 Task: Add the task  Develop a content management system (CMS) for a website to the section Agile Alphas in the project AgileBee and add a Due Date to the respective task as 2023/11/11
Action: Mouse moved to (45, 296)
Screenshot: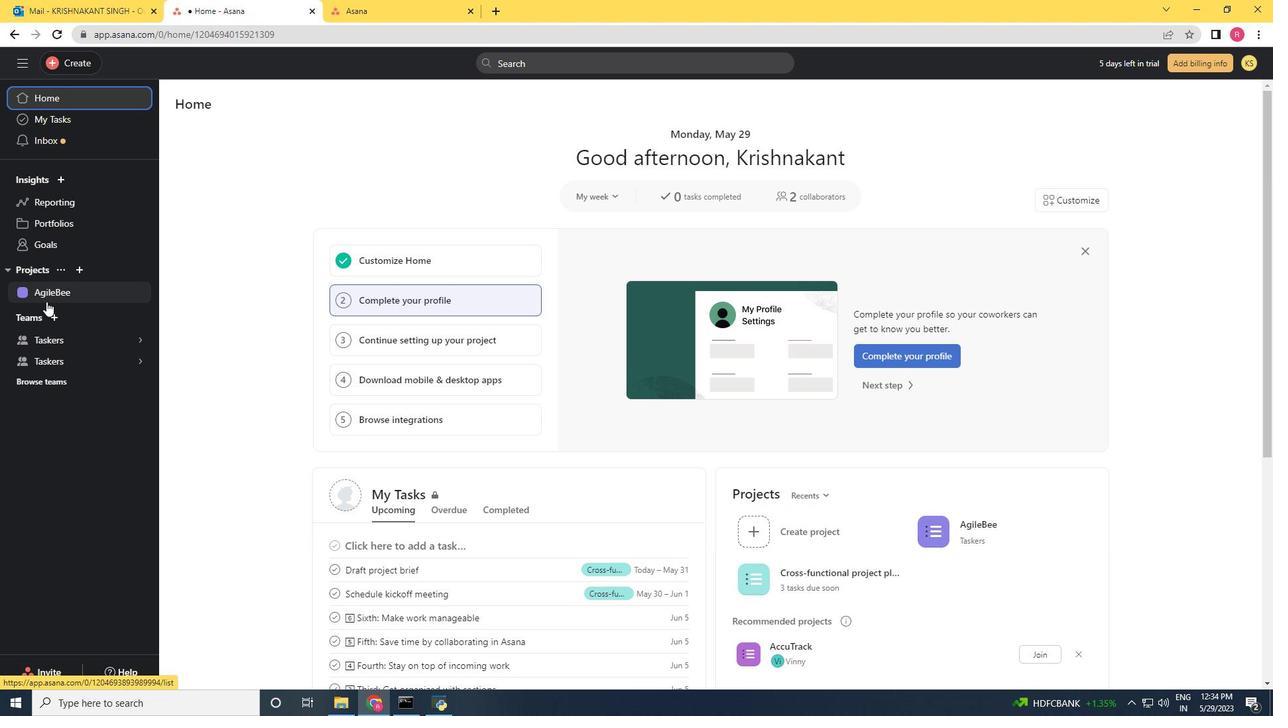 
Action: Mouse pressed left at (45, 296)
Screenshot: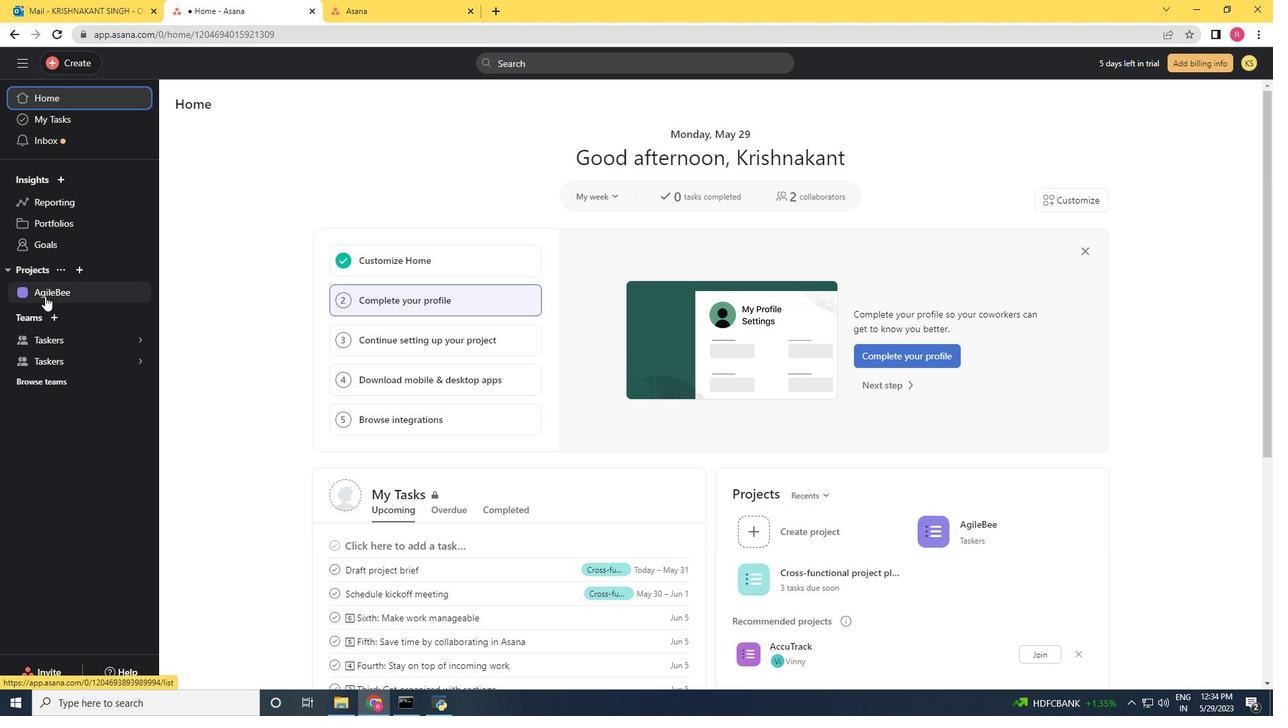 
Action: Mouse moved to (691, 316)
Screenshot: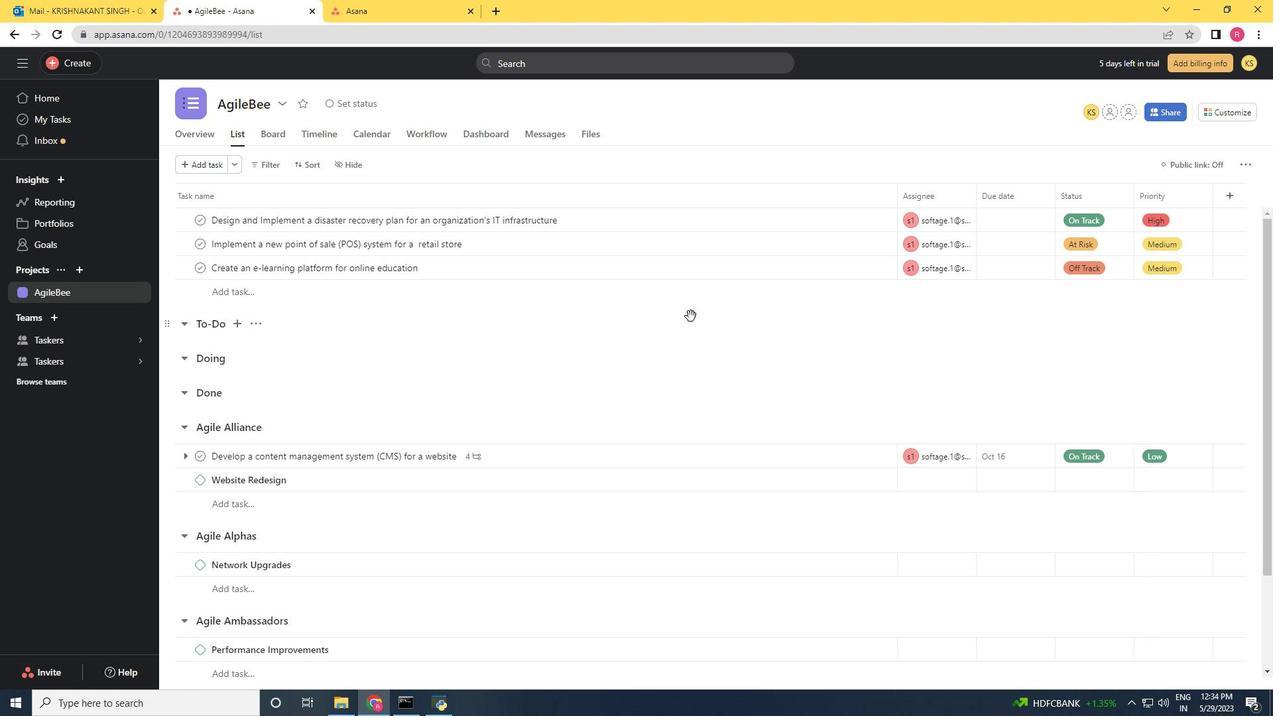 
Action: Mouse scrolled (691, 315) with delta (0, 0)
Screenshot: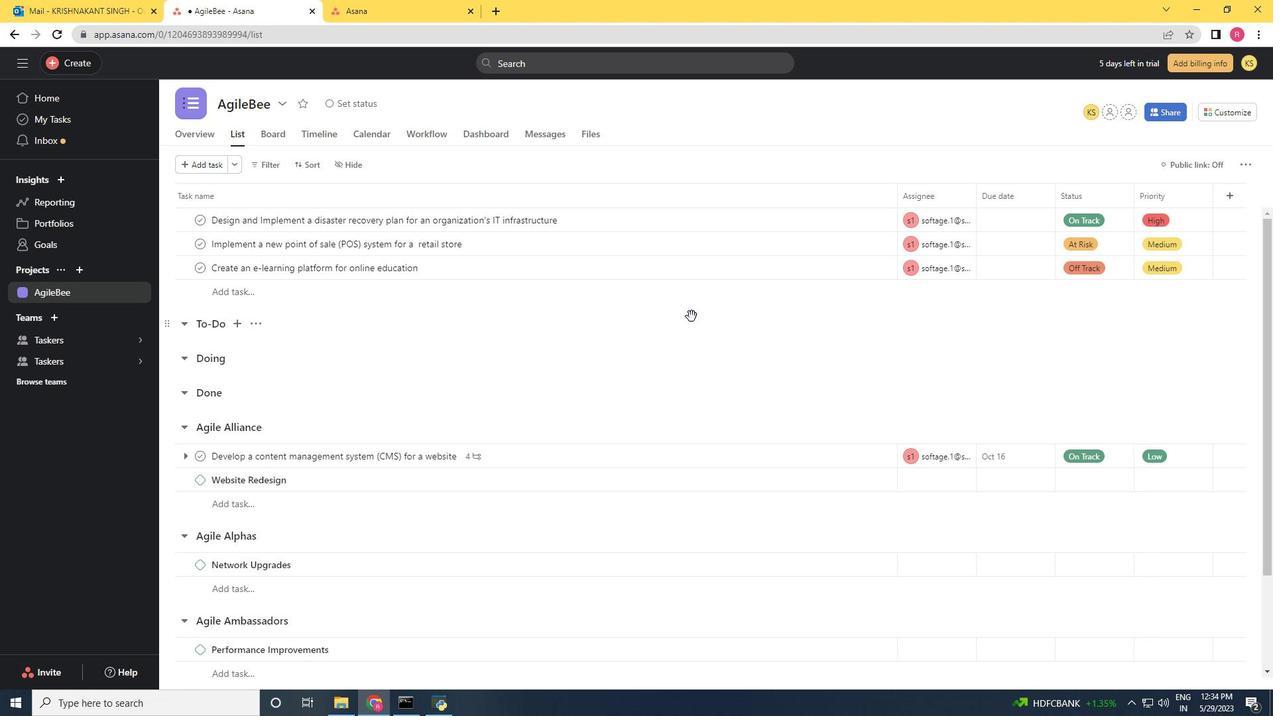 
Action: Mouse moved to (692, 317)
Screenshot: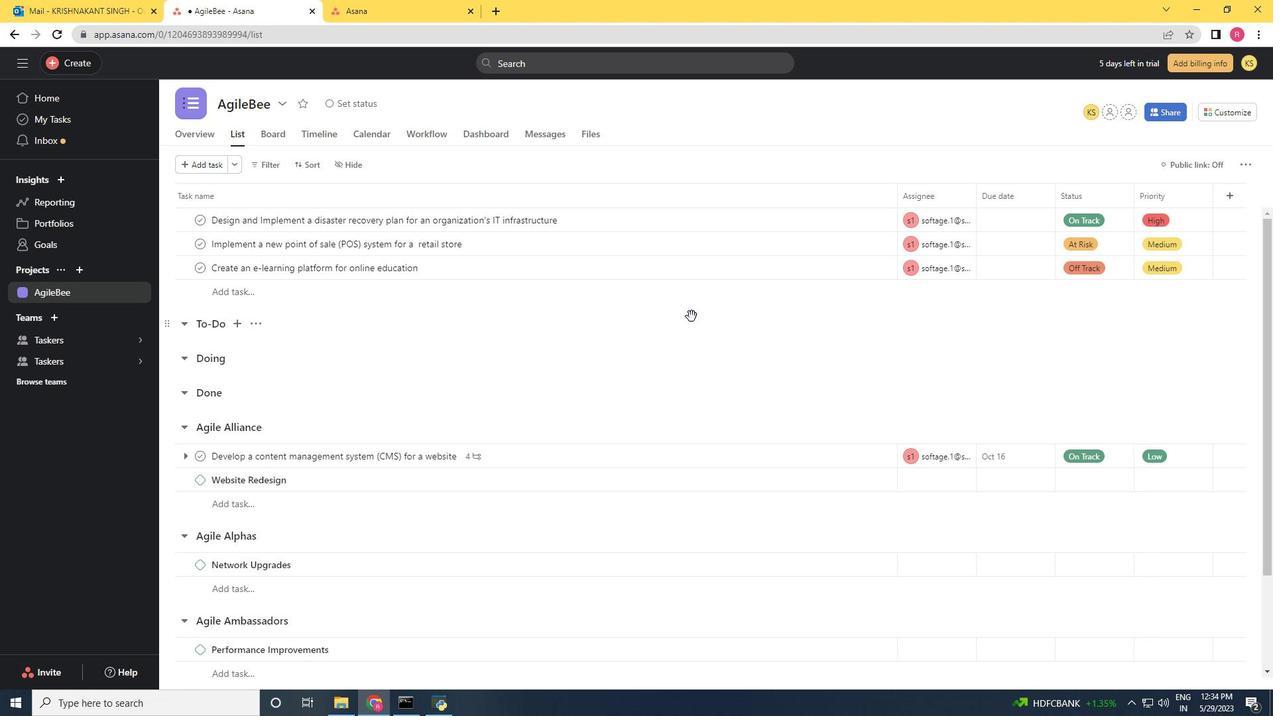 
Action: Mouse scrolled (692, 316) with delta (0, 0)
Screenshot: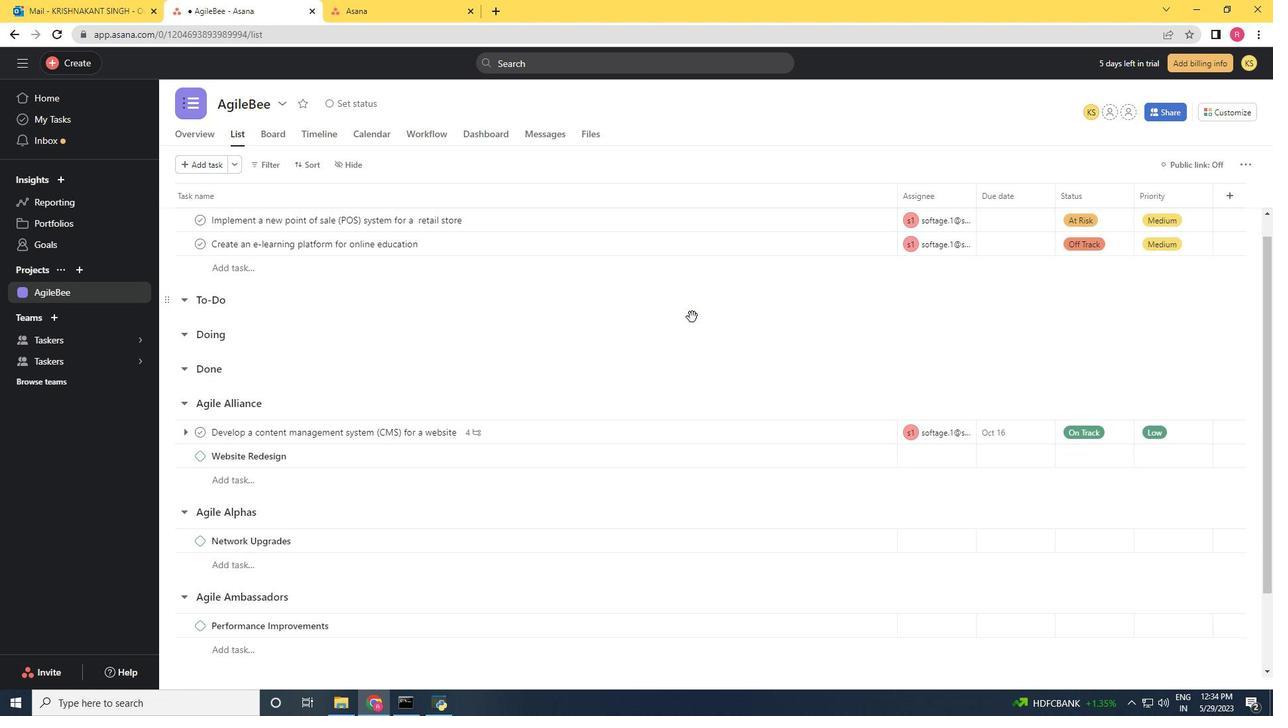 
Action: Mouse scrolled (692, 316) with delta (0, 0)
Screenshot: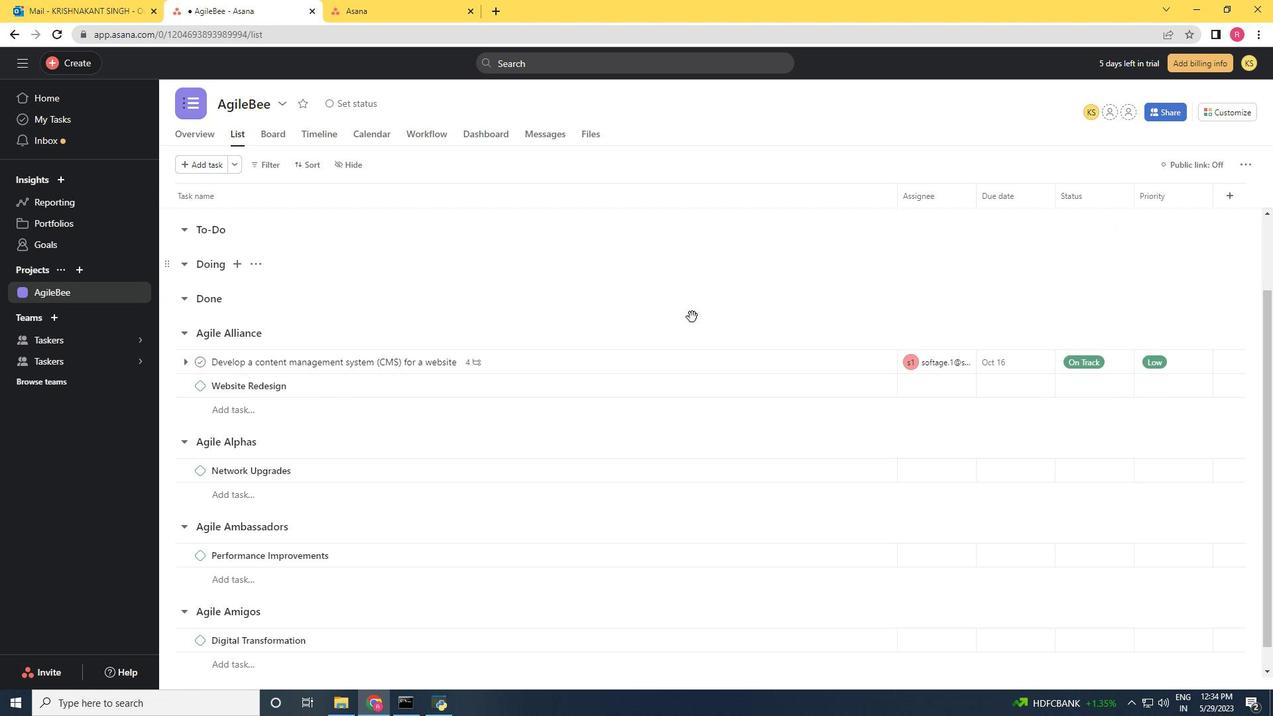 
Action: Mouse moved to (857, 338)
Screenshot: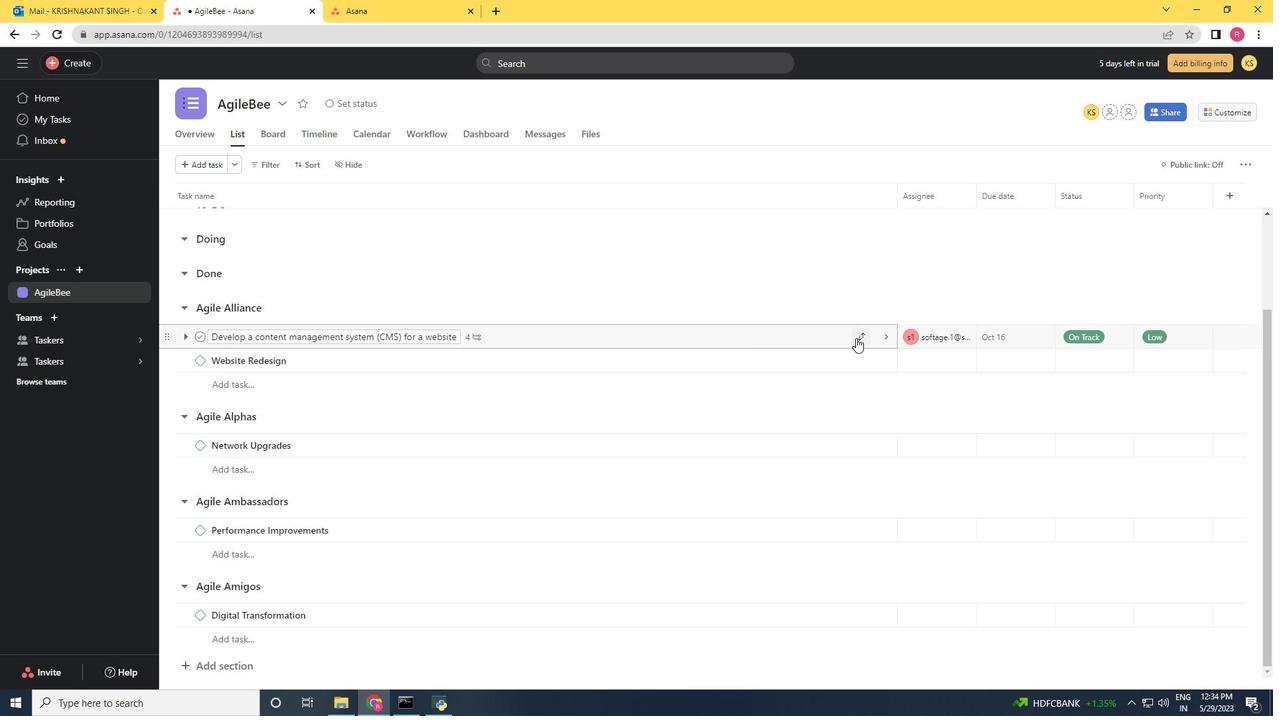 
Action: Mouse pressed left at (857, 338)
Screenshot: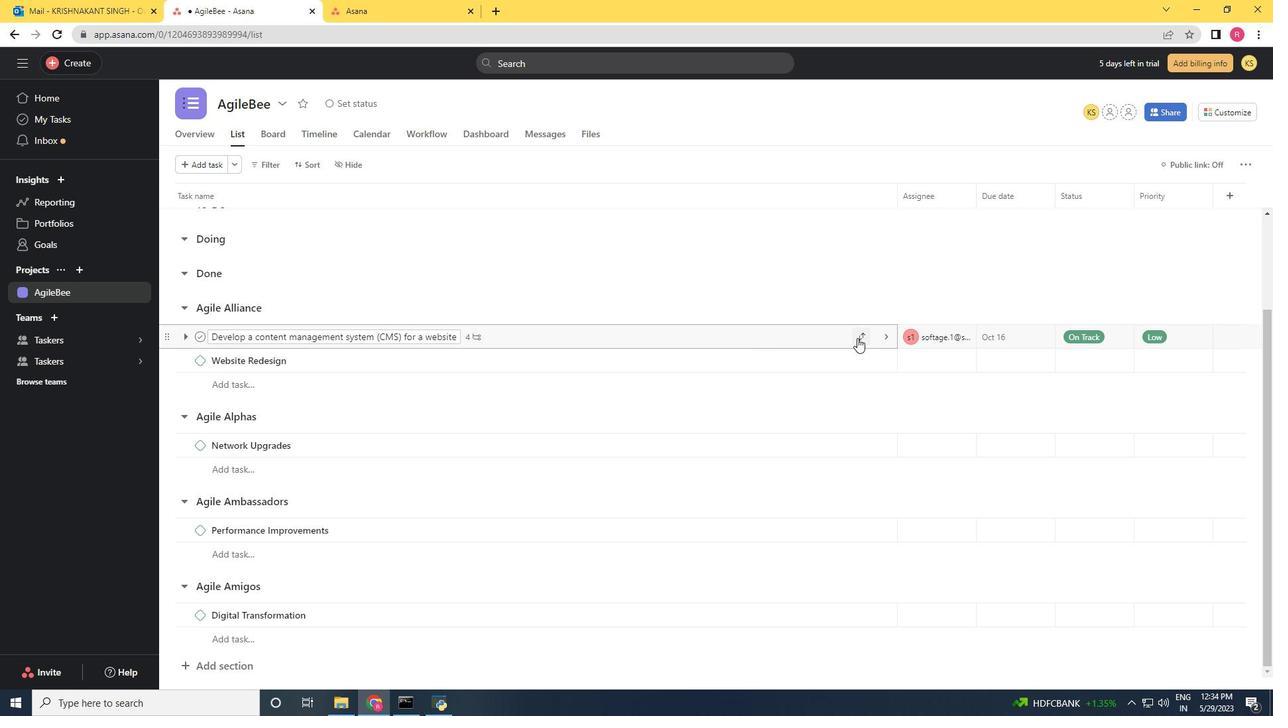 
Action: Mouse moved to (861, 346)
Screenshot: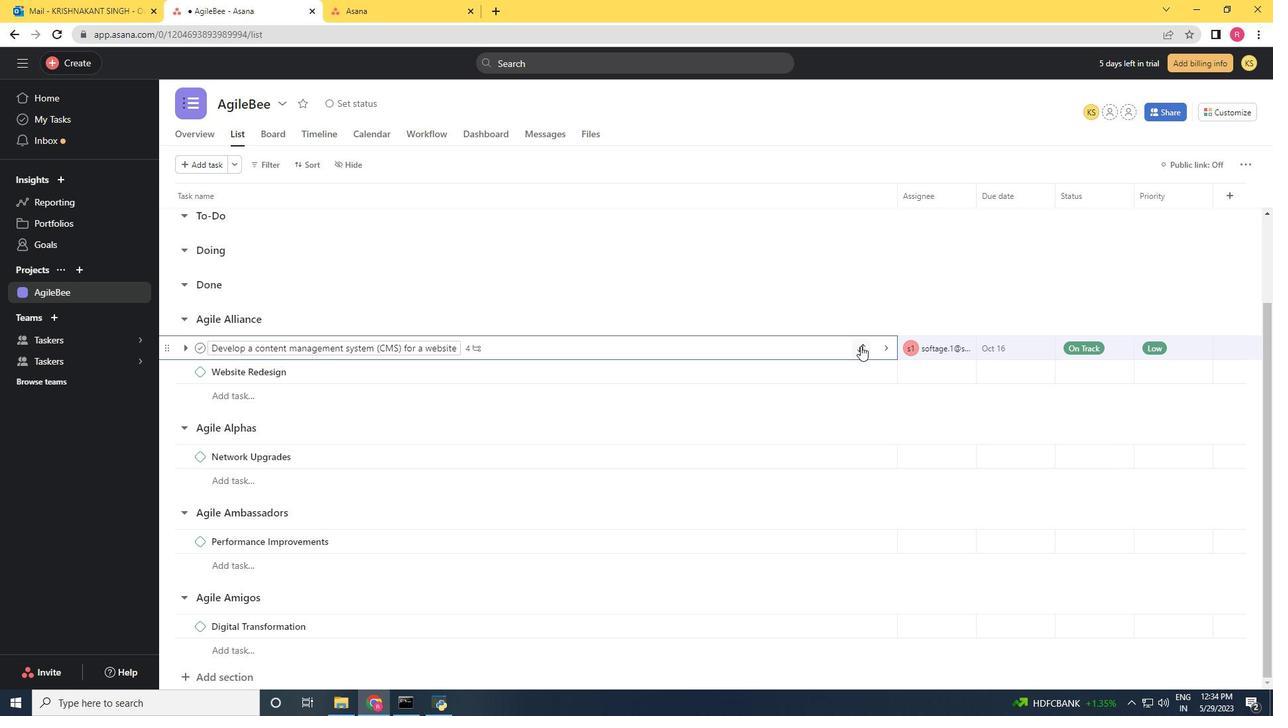 
Action: Mouse pressed left at (861, 346)
Screenshot: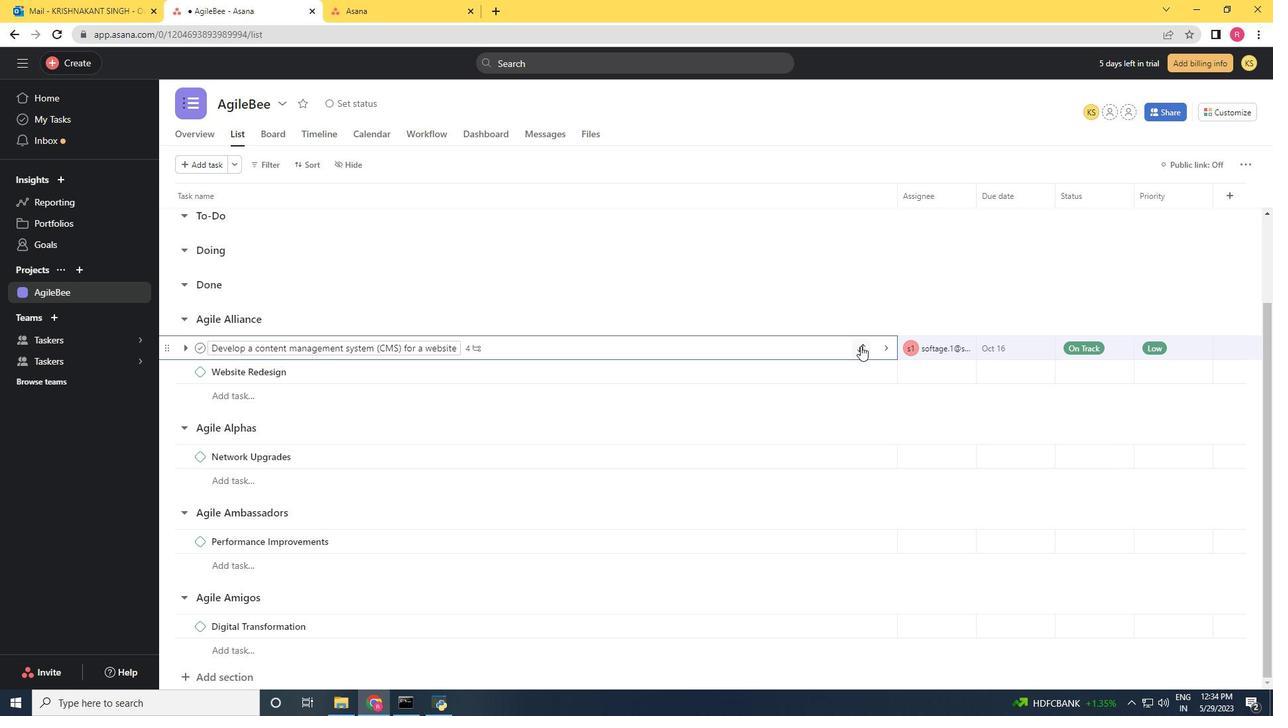 
Action: Mouse moved to (819, 514)
Screenshot: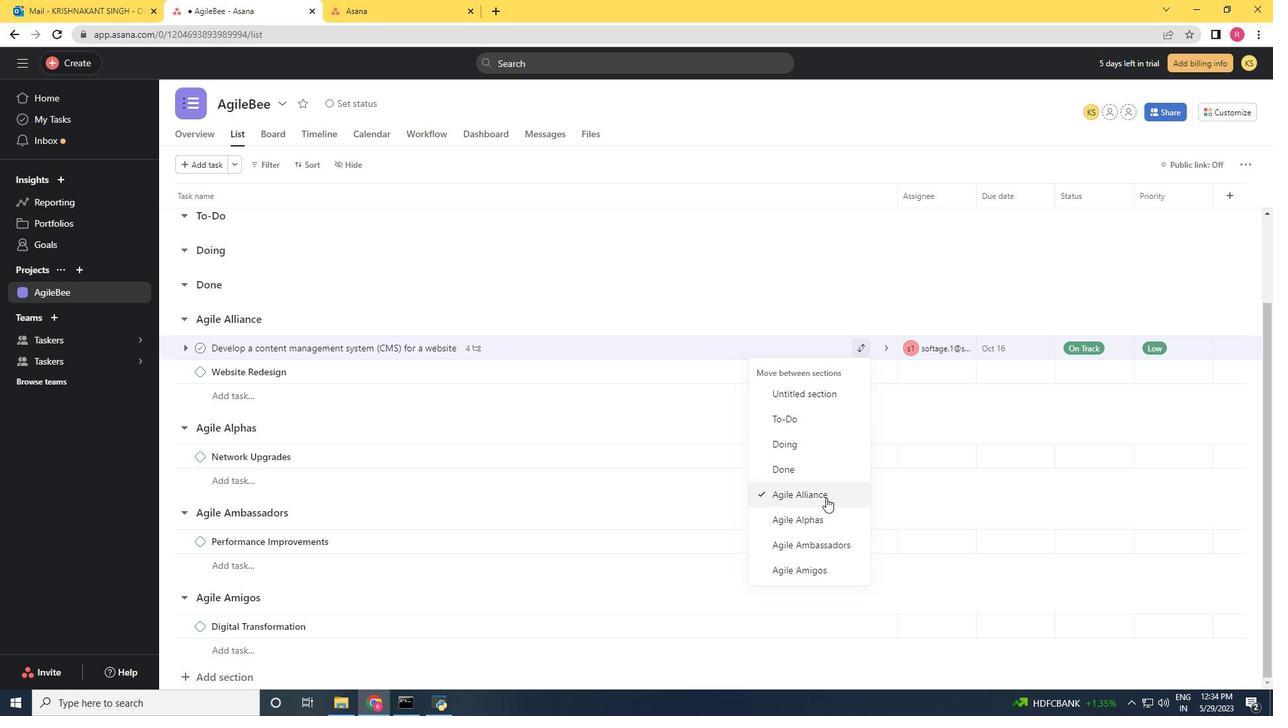 
Action: Mouse pressed left at (819, 514)
Screenshot: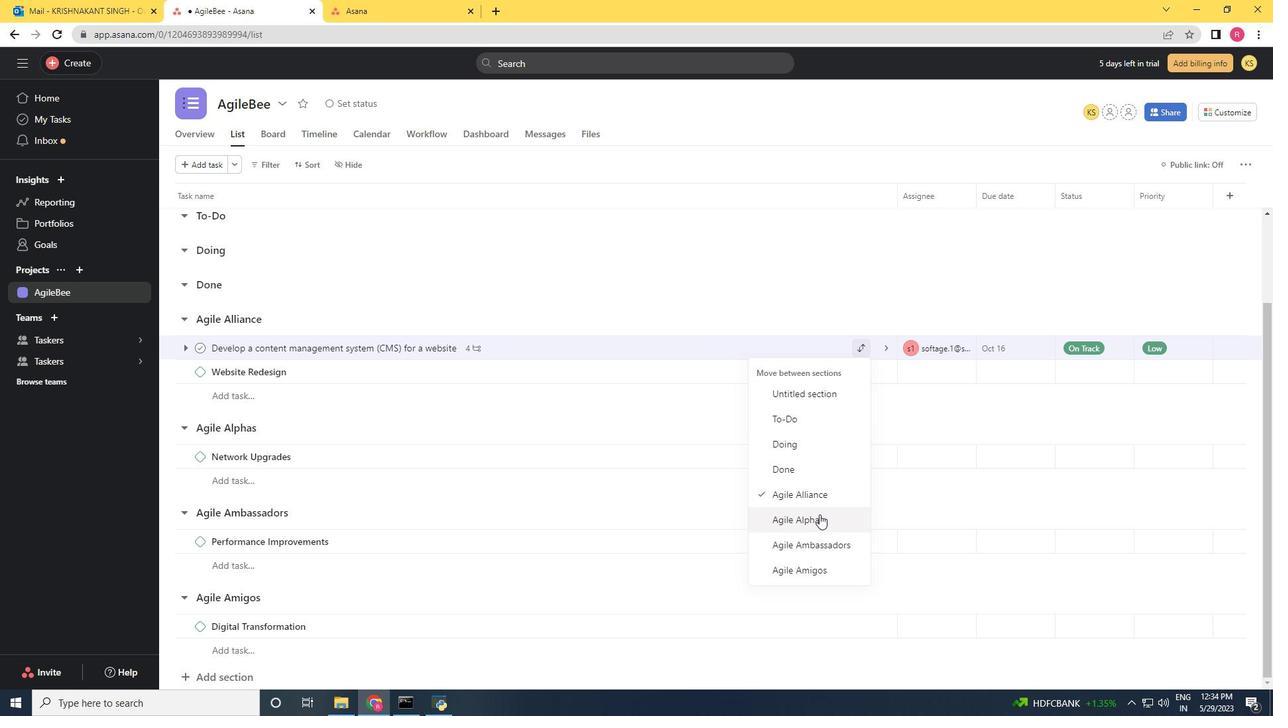
Action: Mouse moved to (1004, 429)
Screenshot: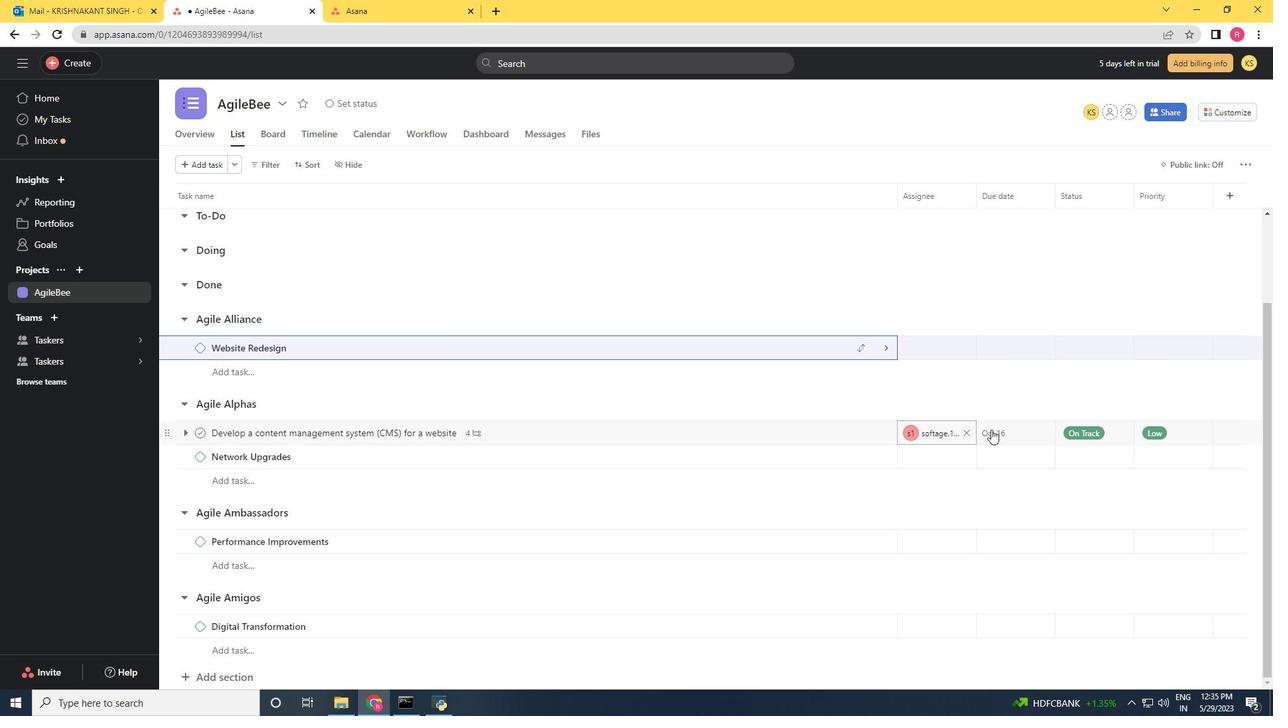 
Action: Mouse pressed left at (1004, 429)
Screenshot: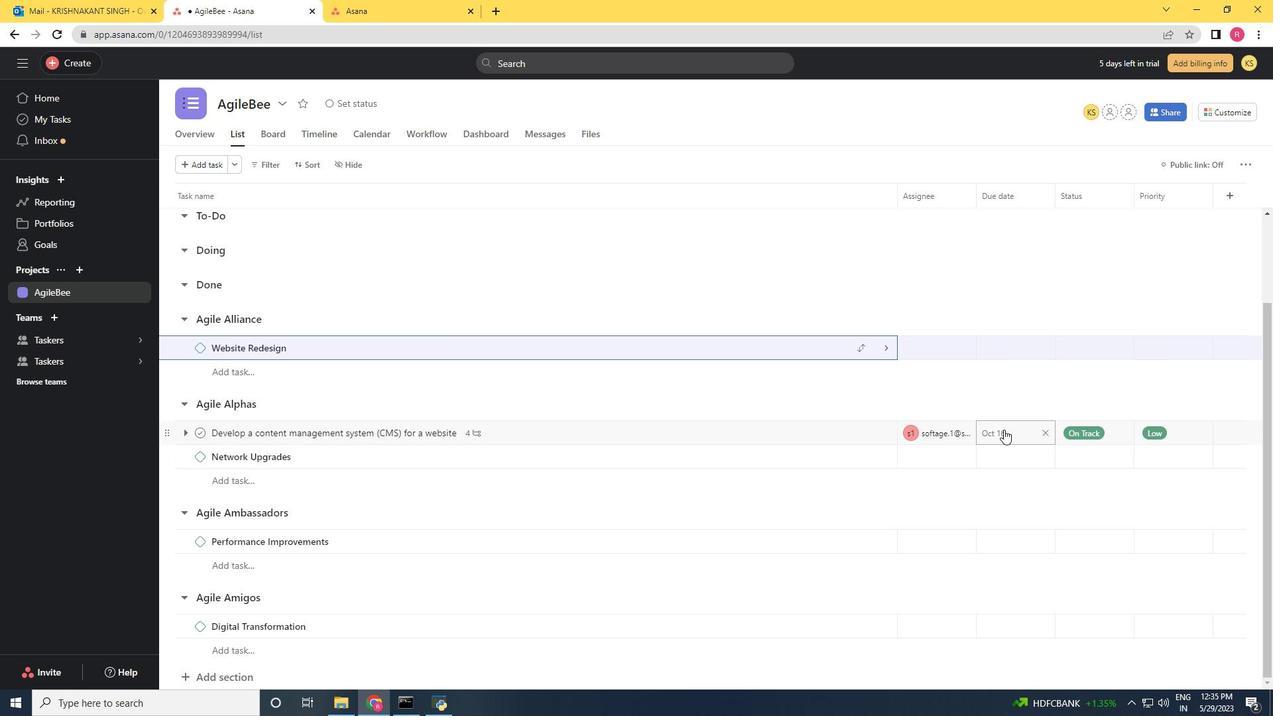 
Action: Mouse moved to (1147, 224)
Screenshot: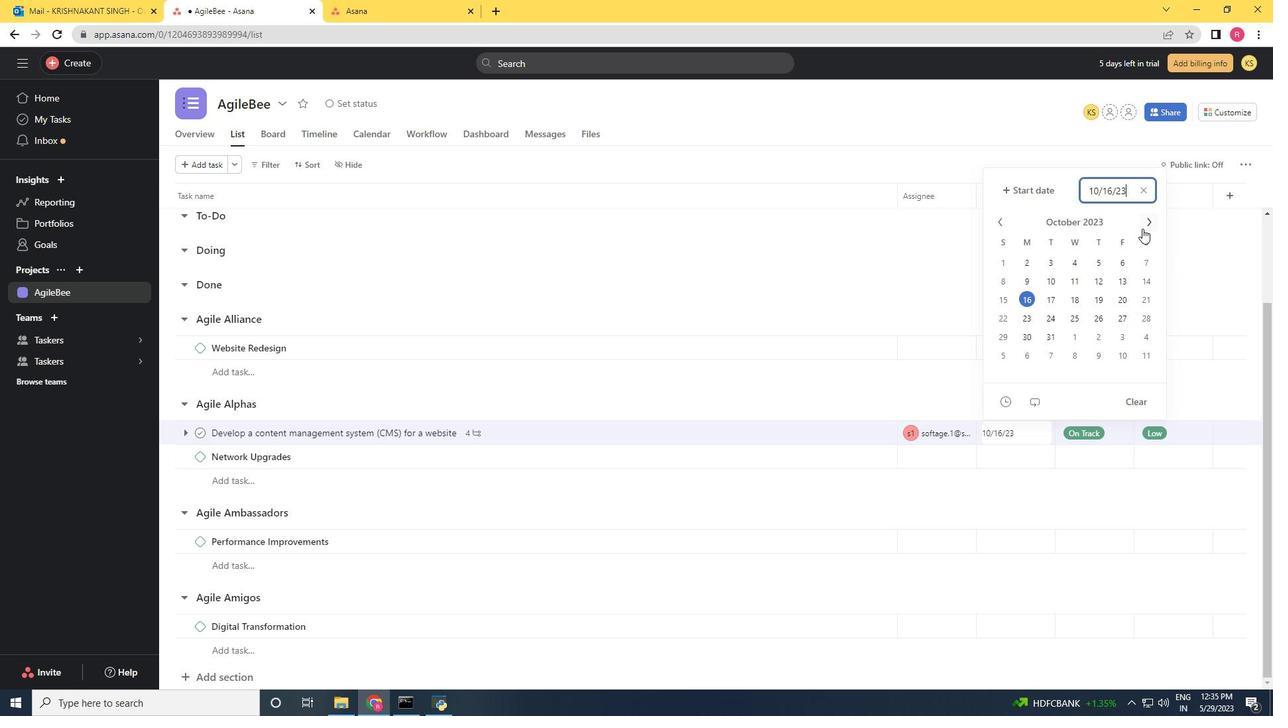 
Action: Mouse pressed left at (1147, 224)
Screenshot: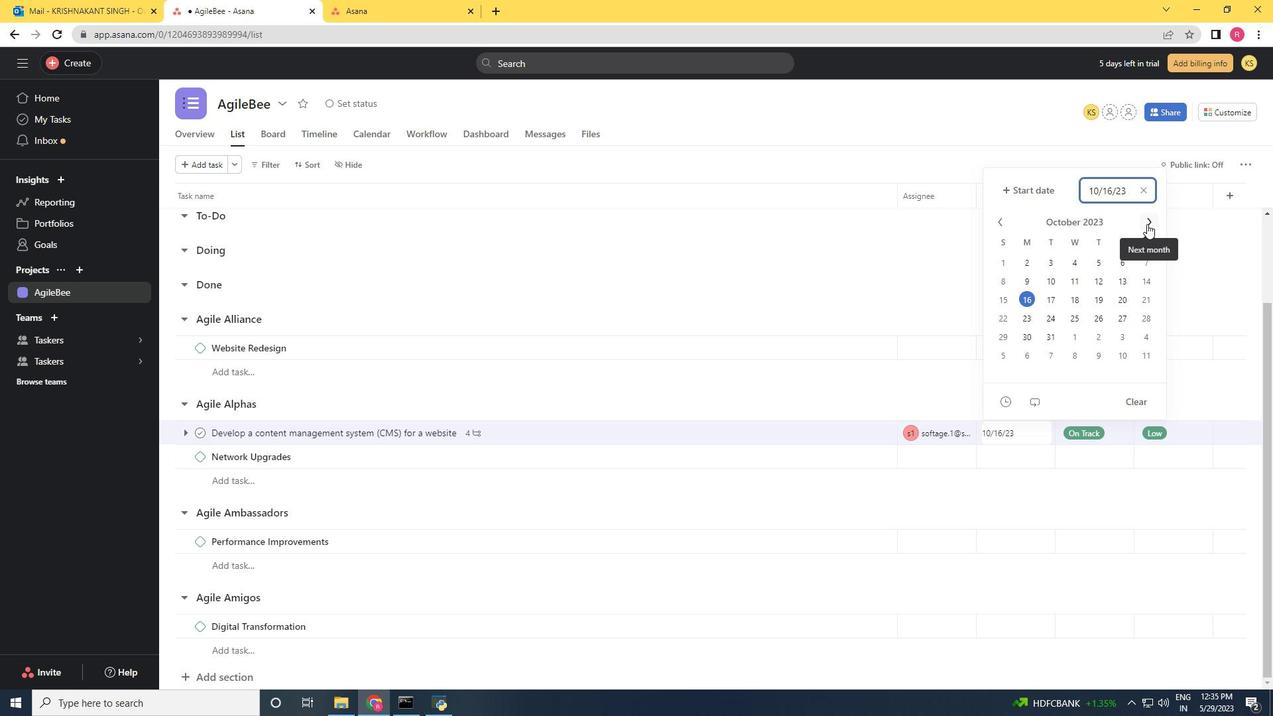 
Action: Mouse moved to (1138, 283)
Screenshot: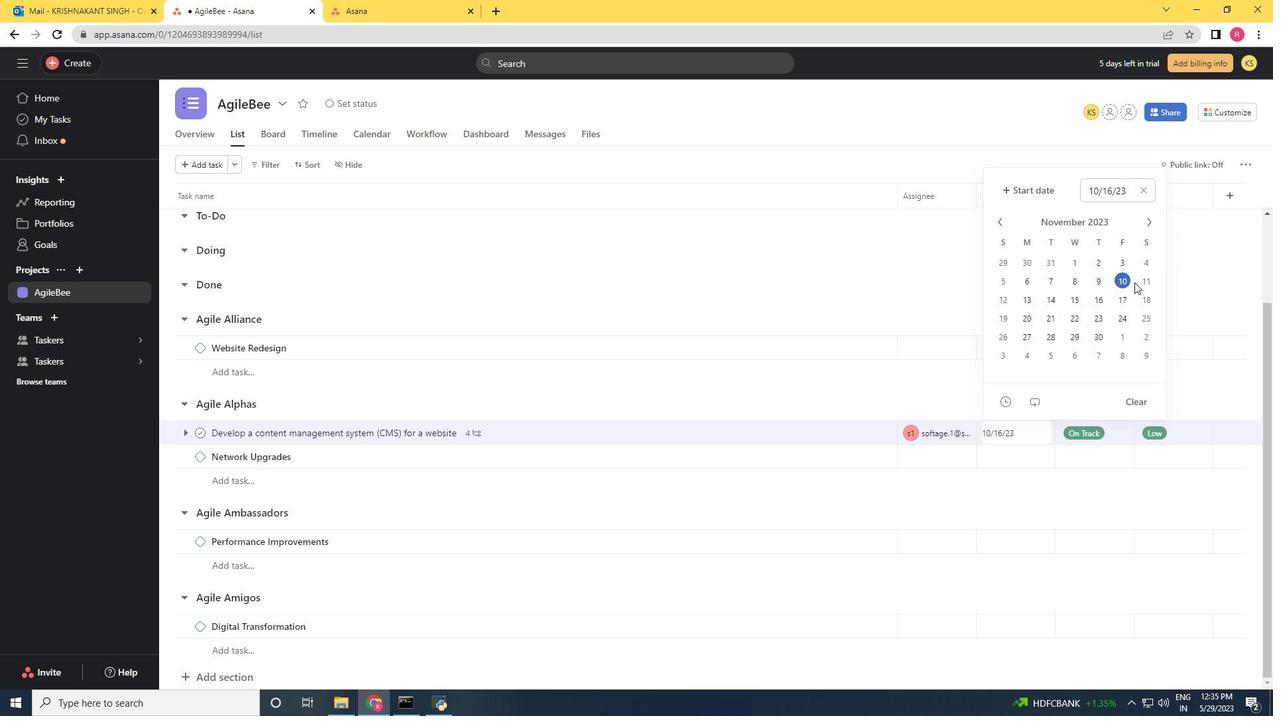 
Action: Mouse pressed left at (1138, 283)
Screenshot: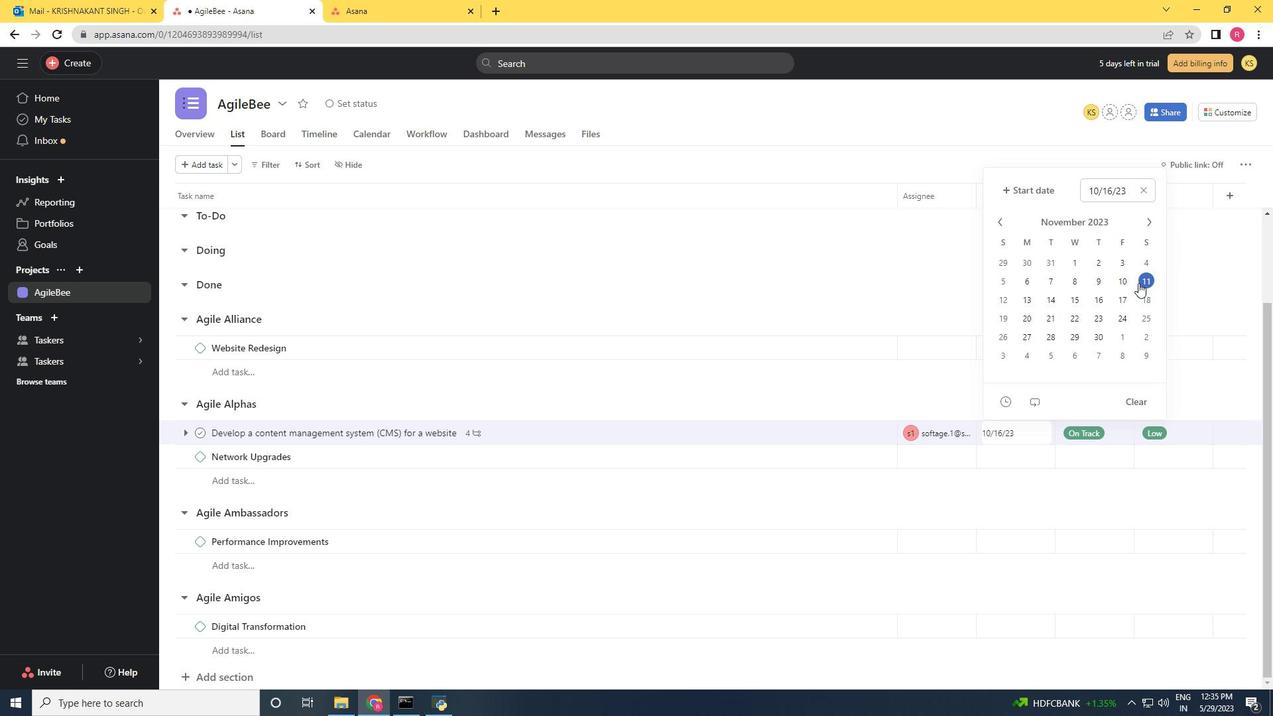 
Action: Mouse moved to (950, 387)
Screenshot: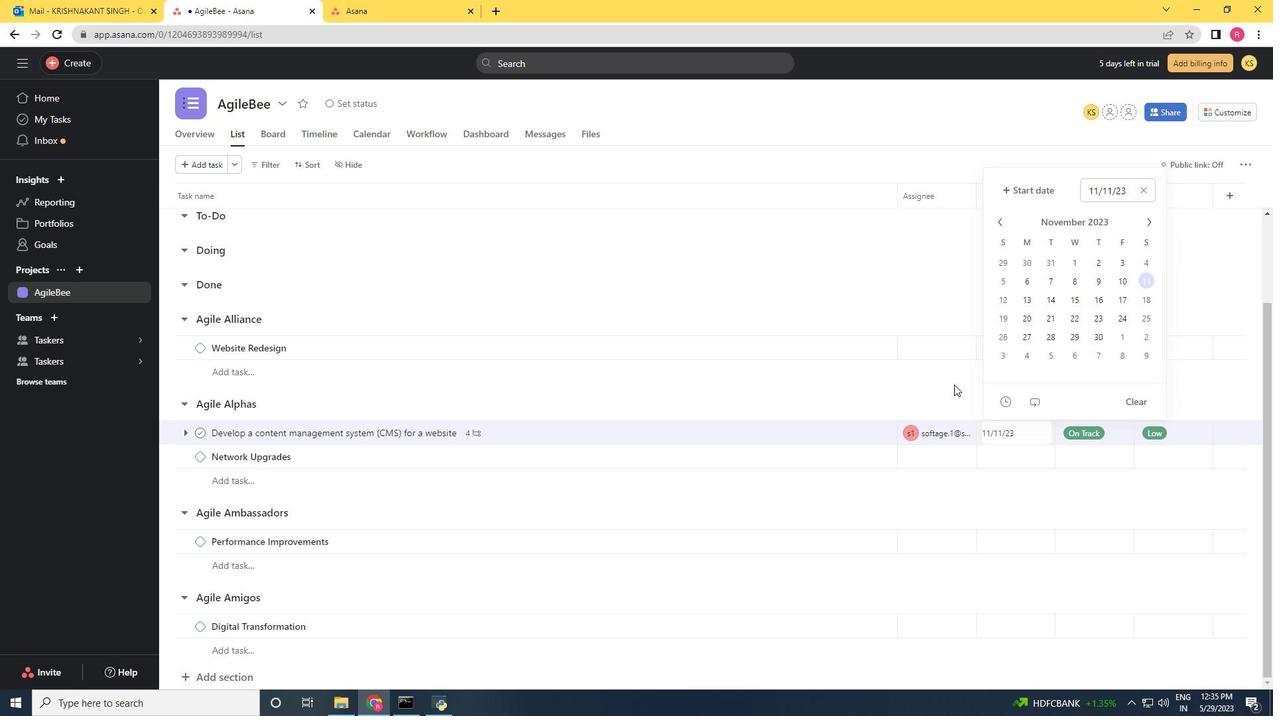 
Action: Mouse pressed left at (950, 387)
Screenshot: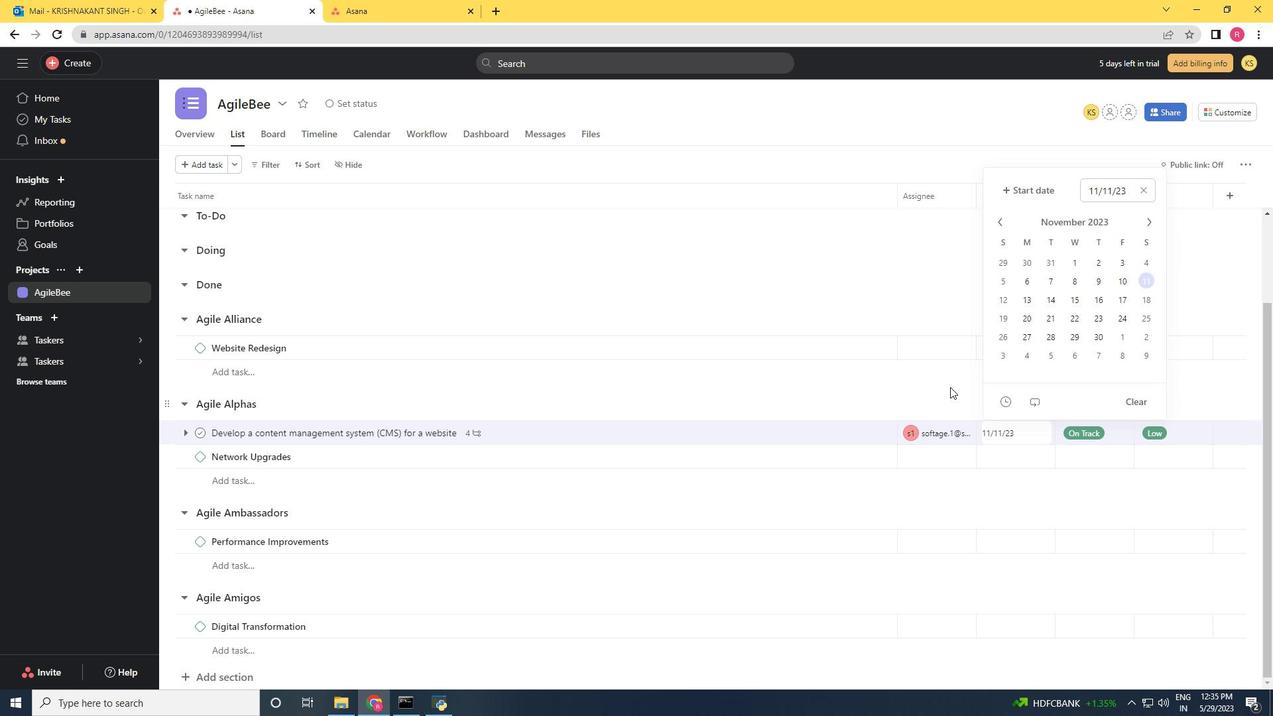 
Action: Mouse moved to (949, 381)
Screenshot: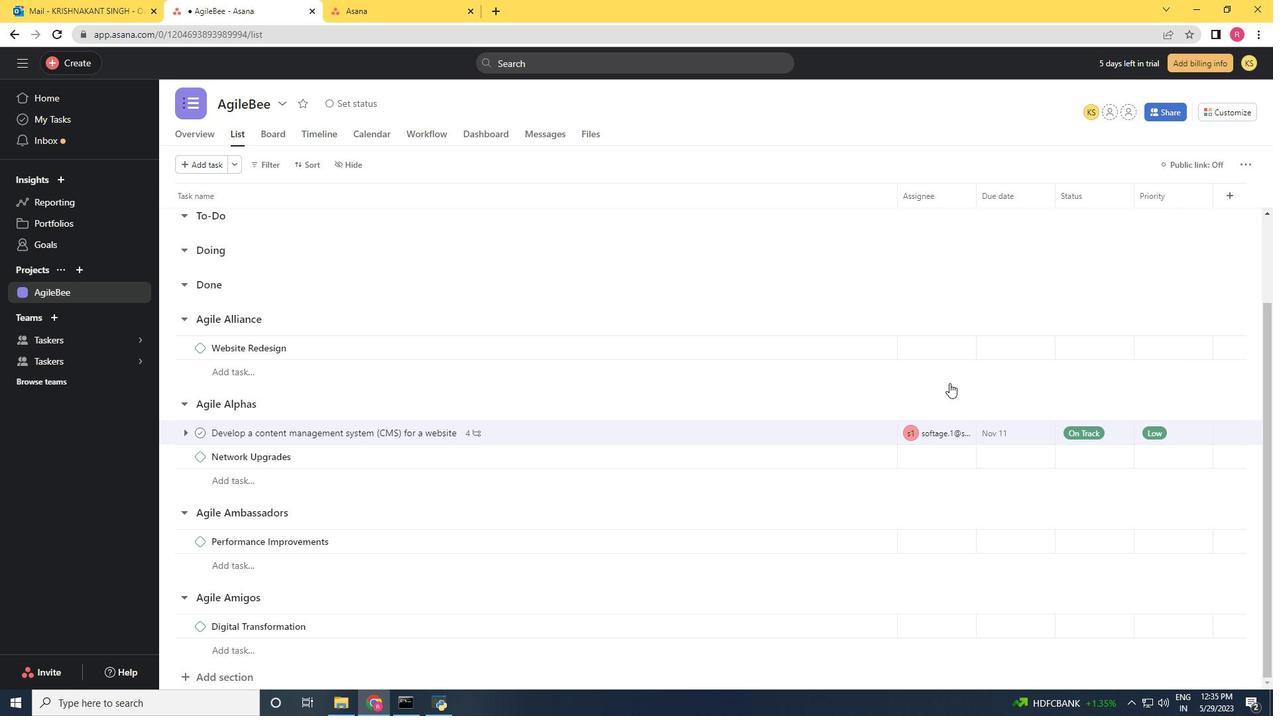 
